 Task: Select underline from the formatting style.
Action: Mouse moved to (161, 111)
Screenshot: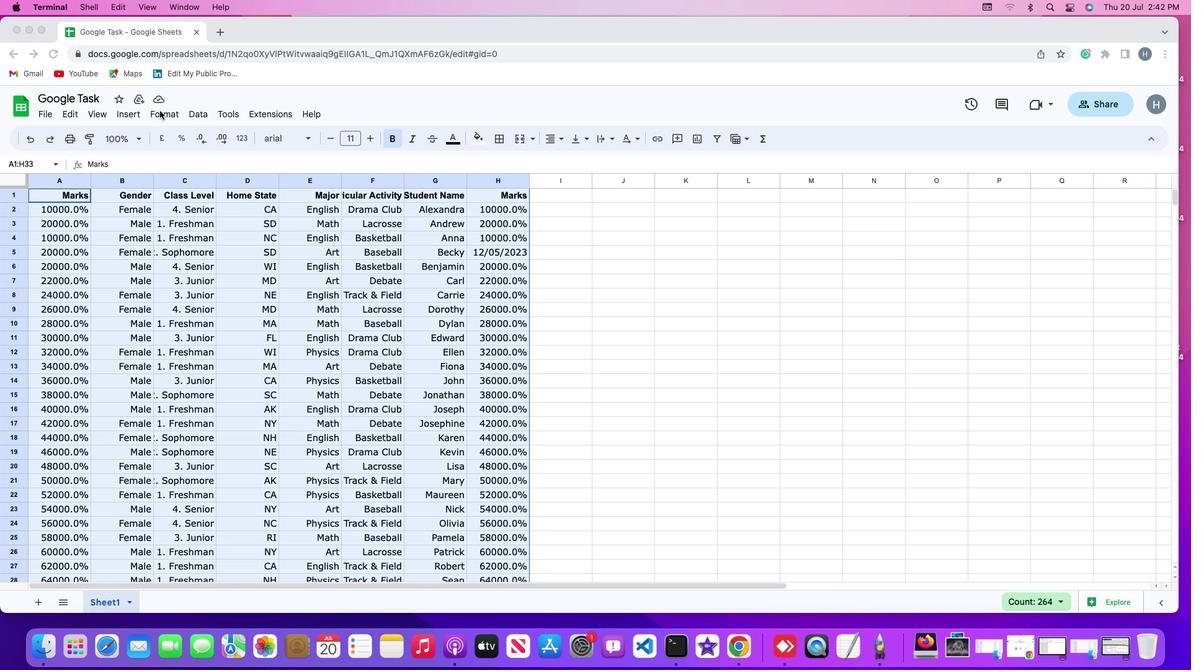 
Action: Mouse pressed left at (161, 111)
Screenshot: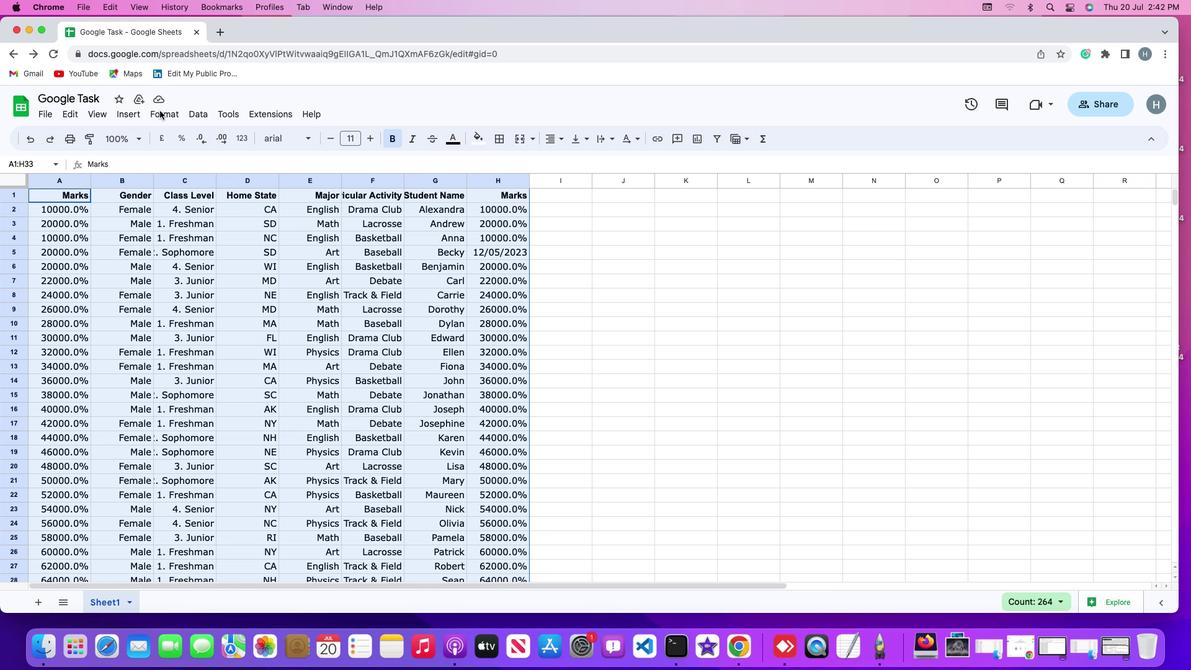 
Action: Mouse moved to (162, 112)
Screenshot: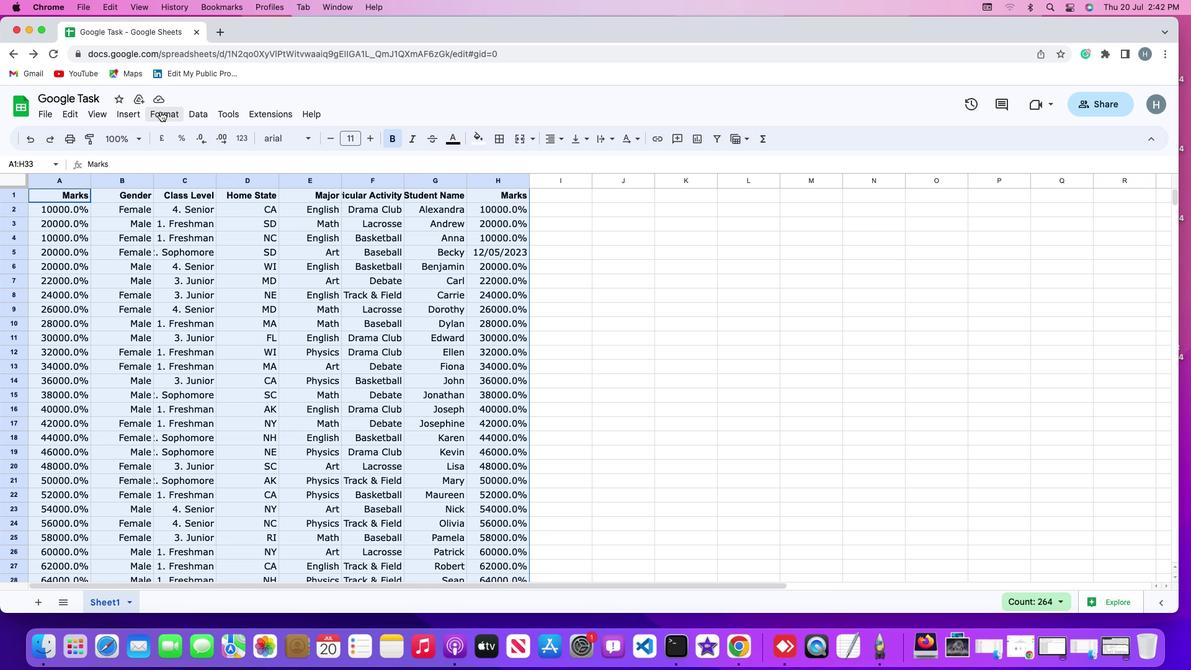 
Action: Mouse pressed left at (162, 112)
Screenshot: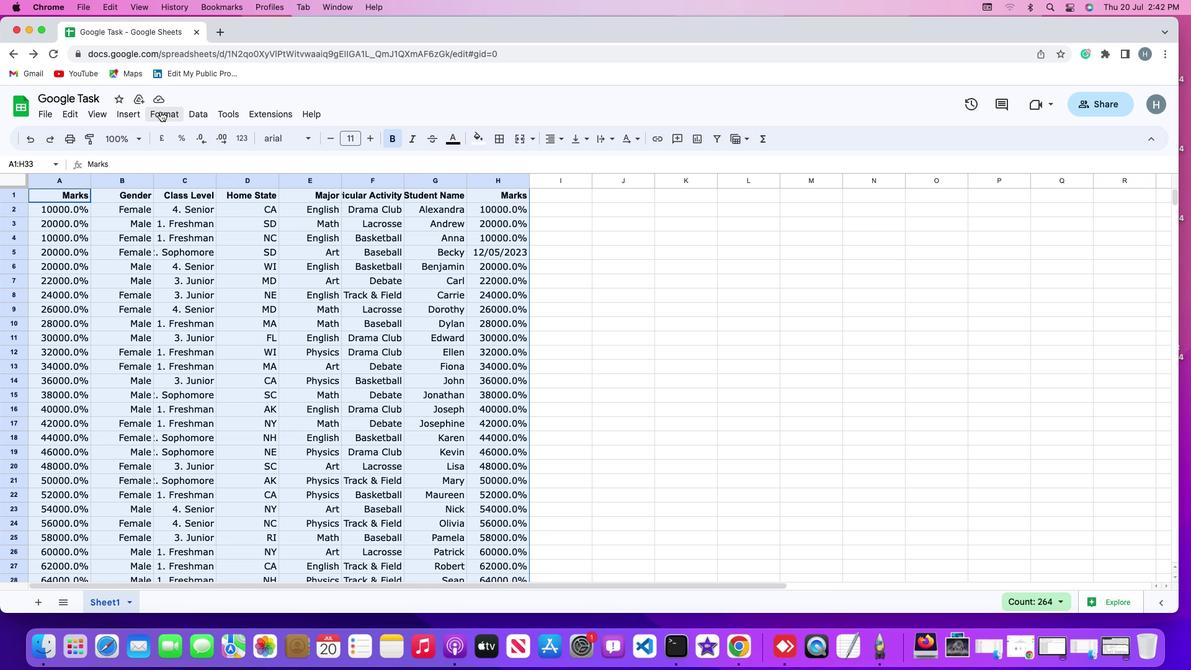 
Action: Mouse moved to (198, 322)
Screenshot: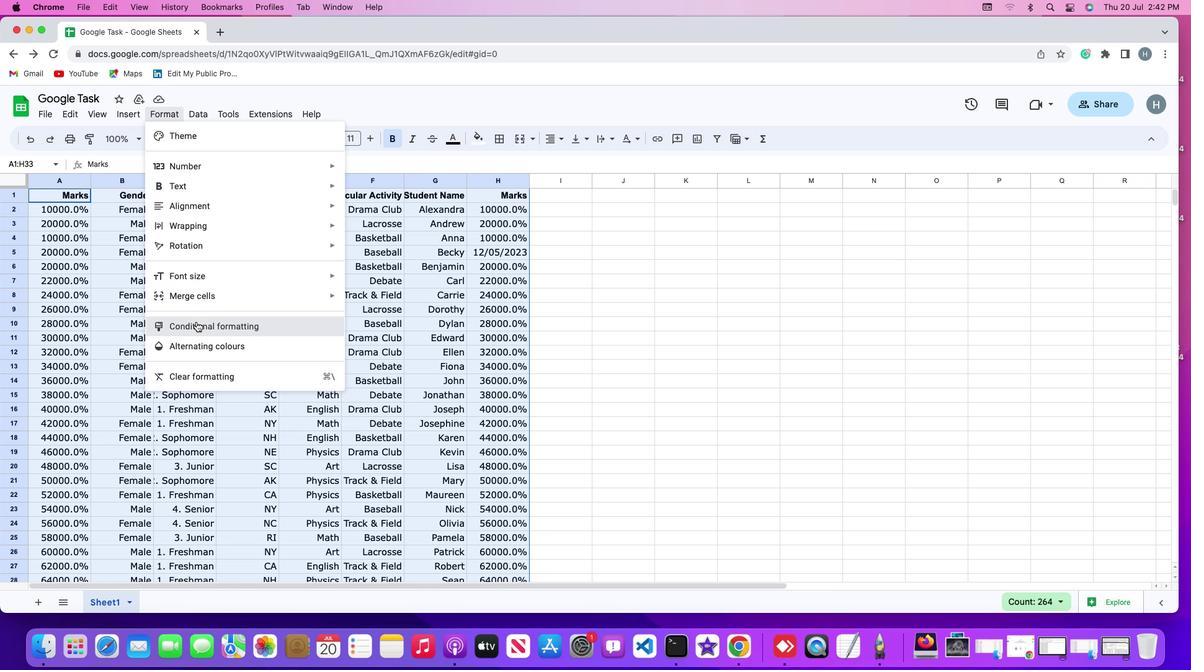 
Action: Mouse pressed left at (198, 322)
Screenshot: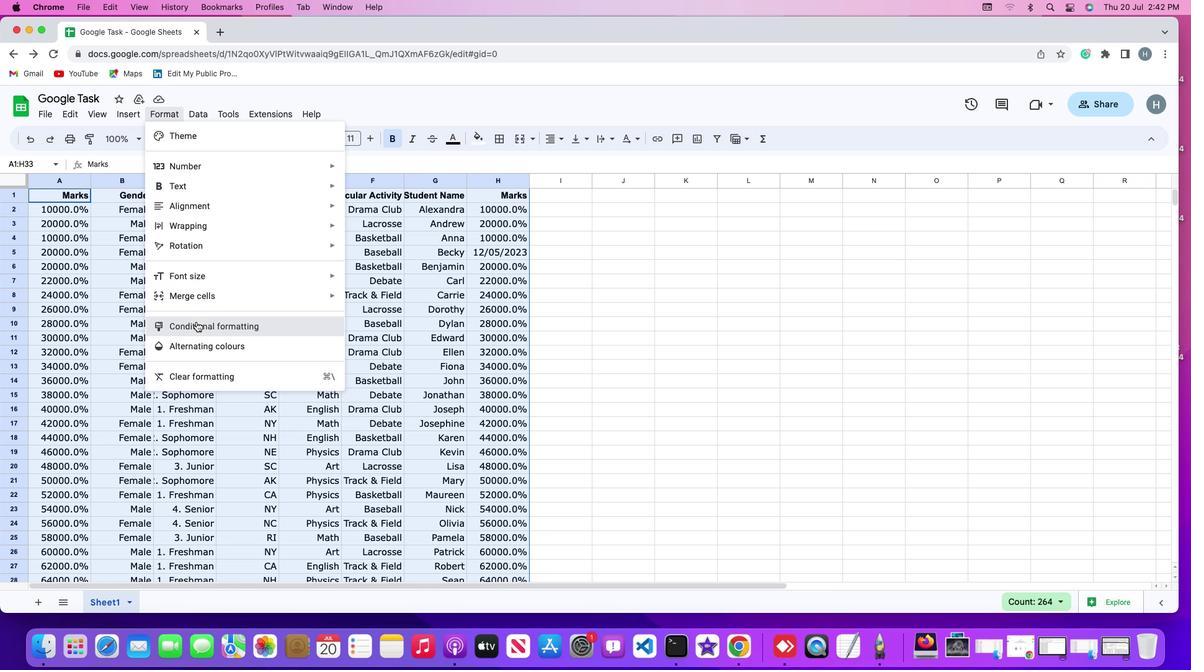 
Action: Mouse moved to (1029, 379)
Screenshot: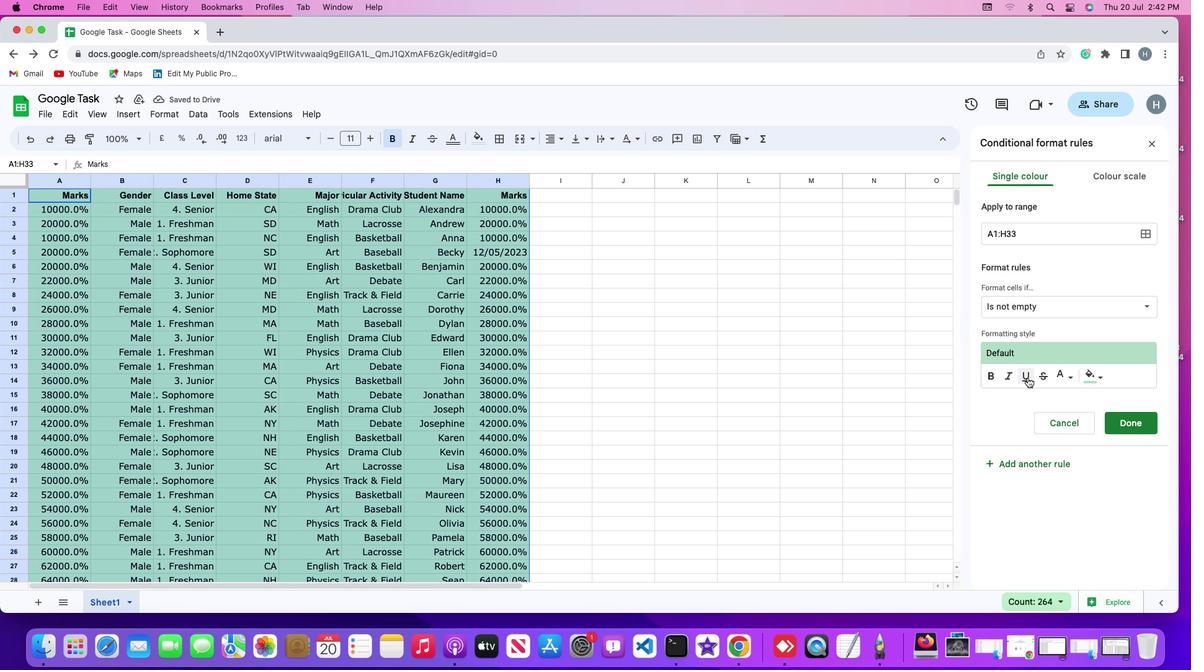 
Action: Mouse pressed left at (1029, 379)
Screenshot: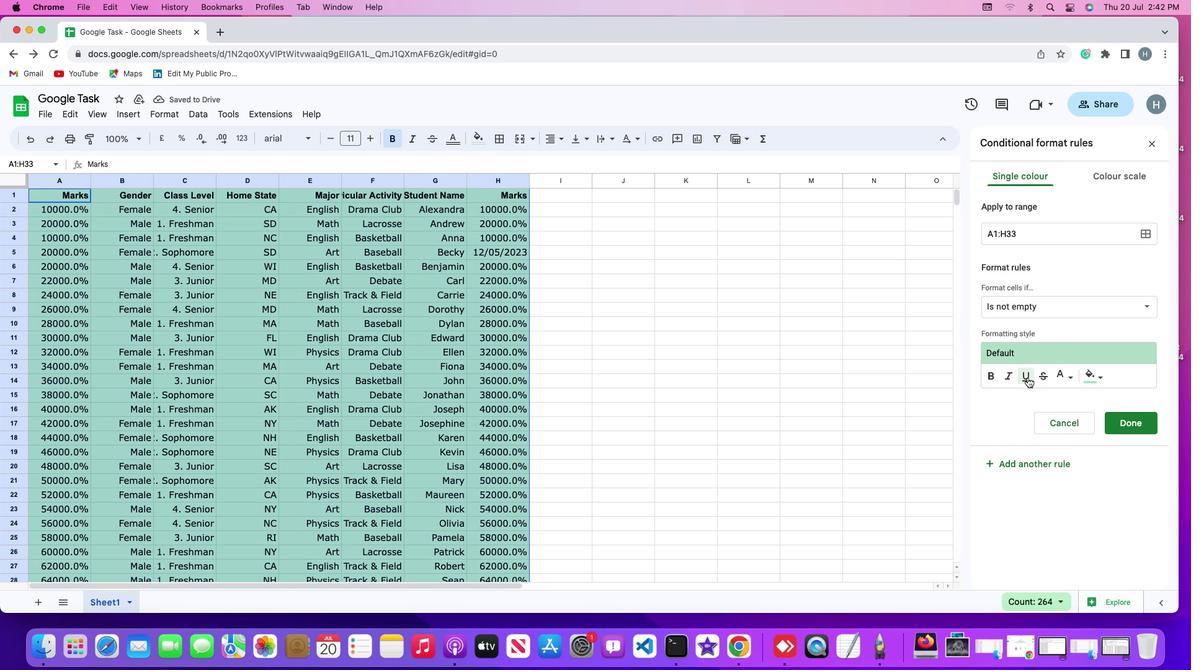 
Action: Mouse moved to (766, 383)
Screenshot: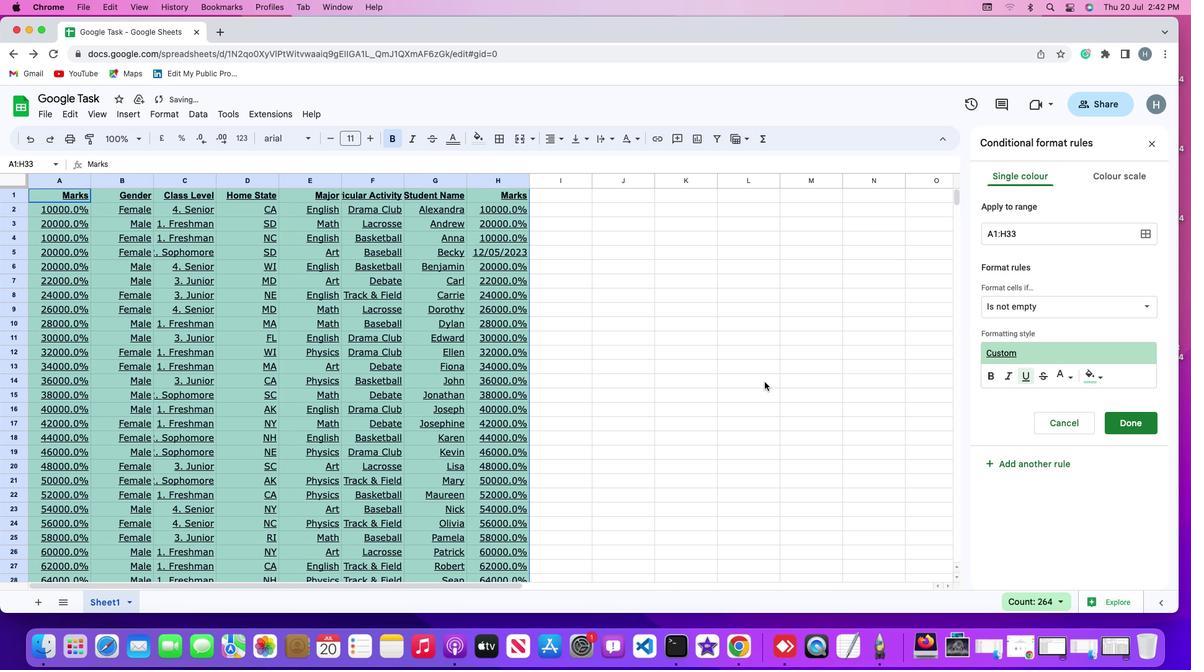 
Action: Mouse pressed left at (766, 383)
Screenshot: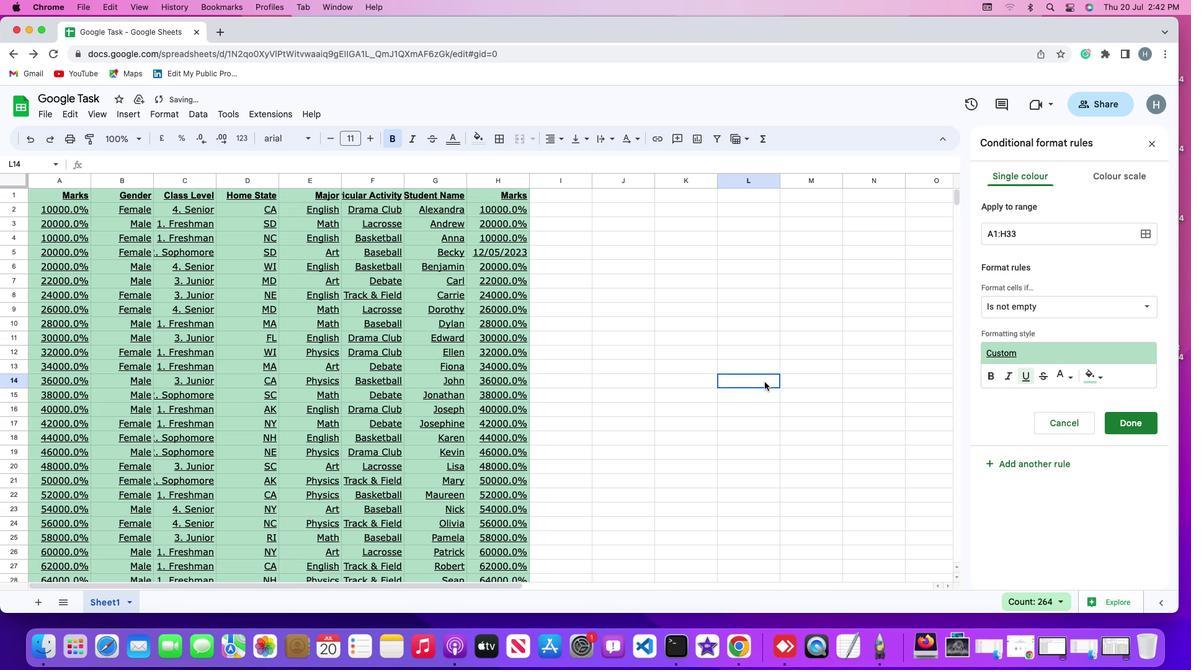 
